 Task: Add Member Danyal to Card Card0023 in Board Board0021 in Workspace Development in Trello
Action: Mouse moved to (420, 466)
Screenshot: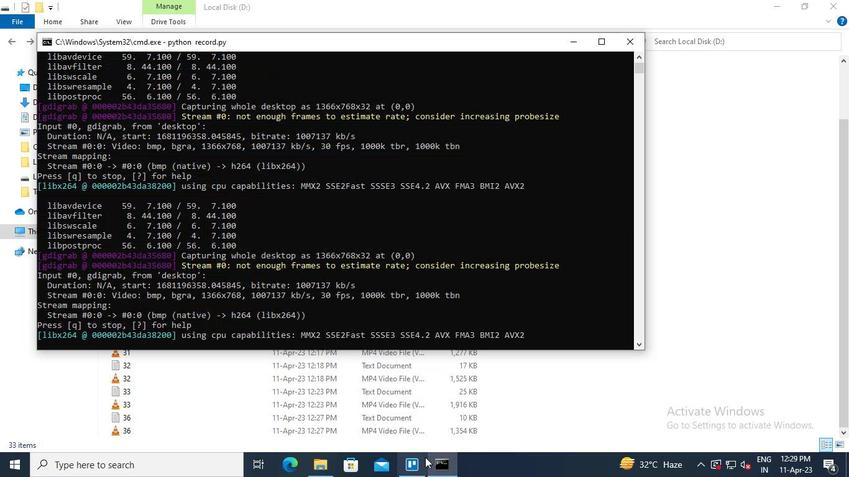 
Action: Mouse pressed left at (420, 466)
Screenshot: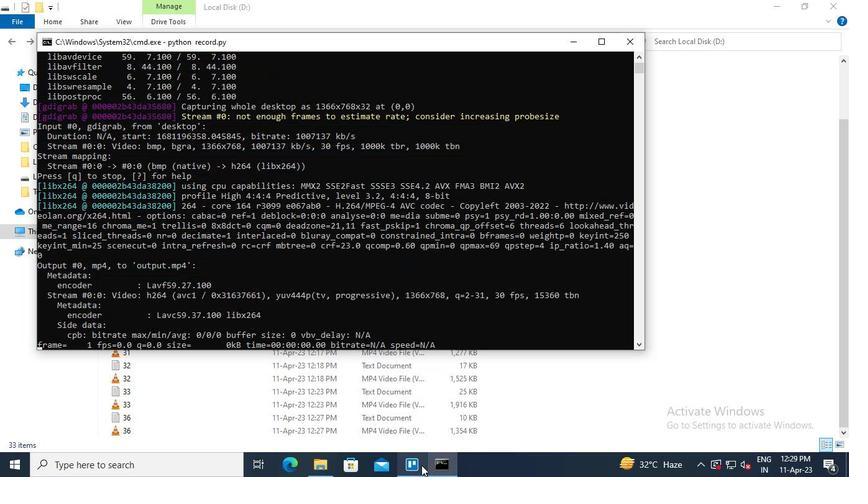 
Action: Mouse moved to (197, 325)
Screenshot: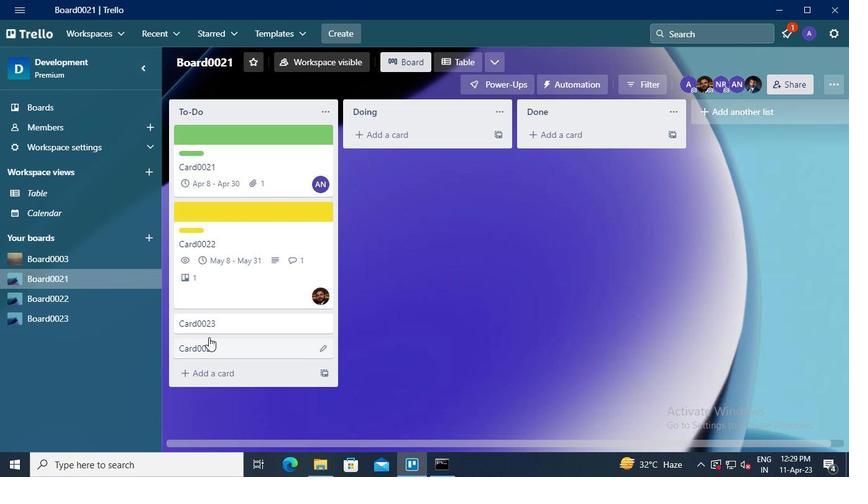 
Action: Mouse pressed left at (197, 325)
Screenshot: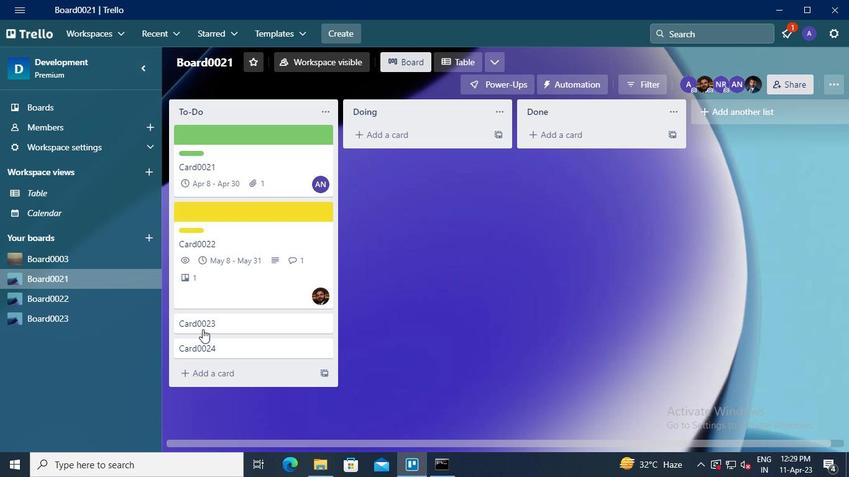 
Action: Mouse moved to (593, 156)
Screenshot: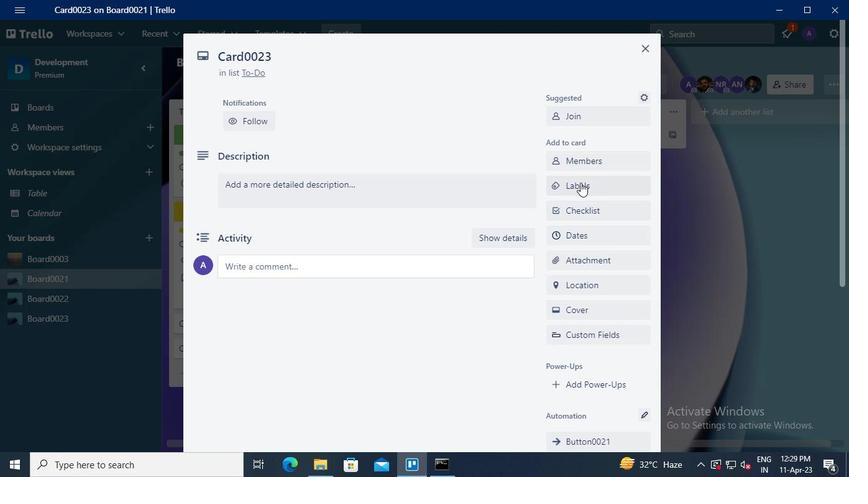 
Action: Mouse pressed left at (593, 156)
Screenshot: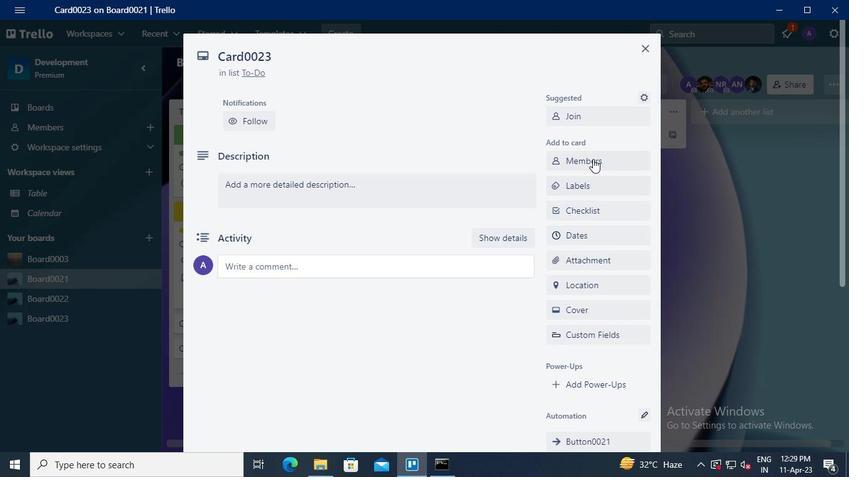 
Action: Mouse moved to (596, 209)
Screenshot: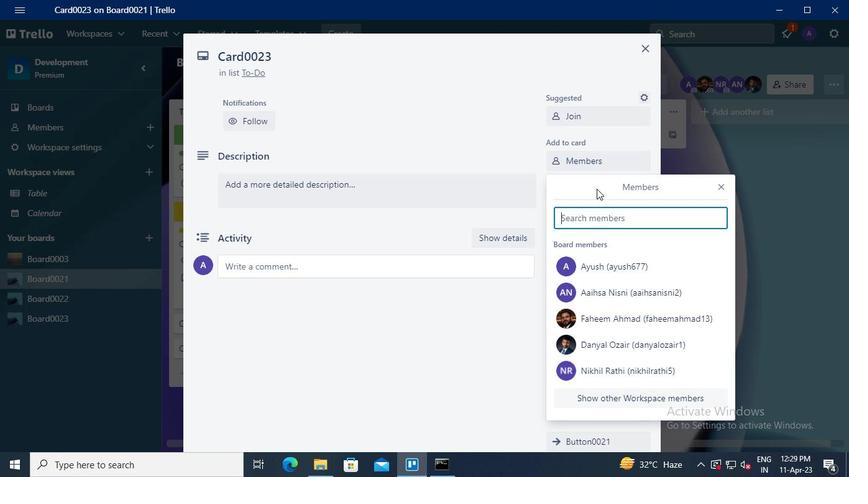 
Action: Keyboard Key.shift
Screenshot: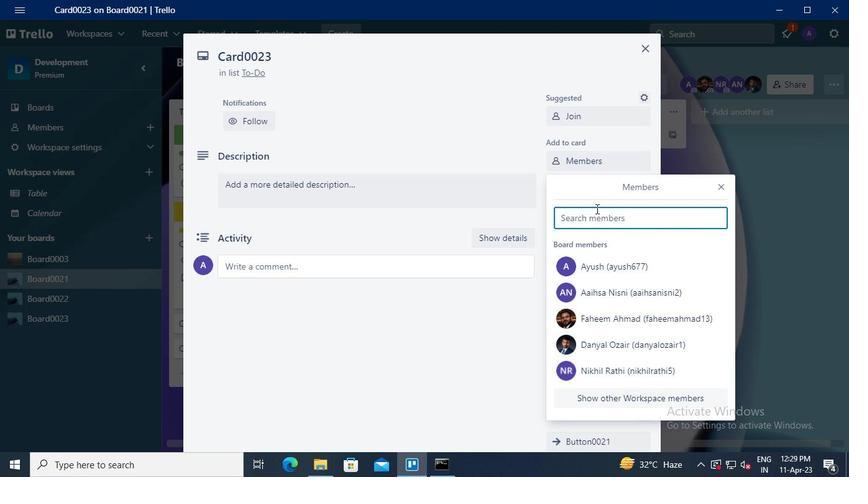 
Action: Keyboard D
Screenshot: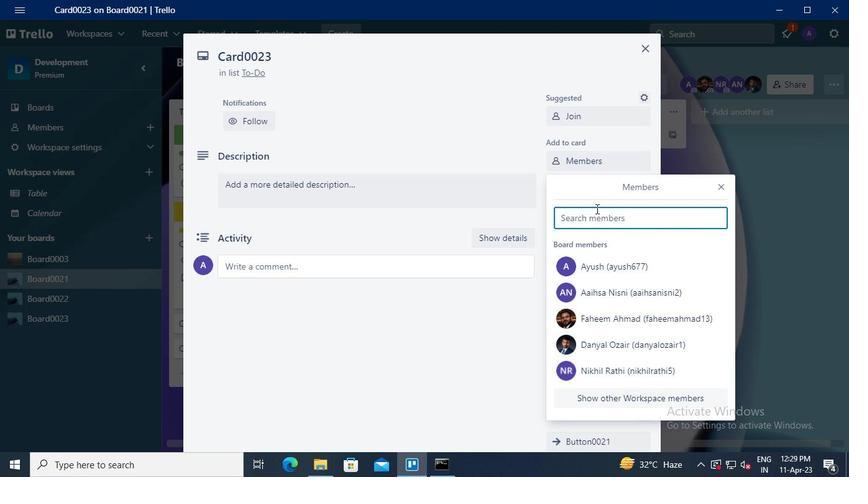 
Action: Keyboard a
Screenshot: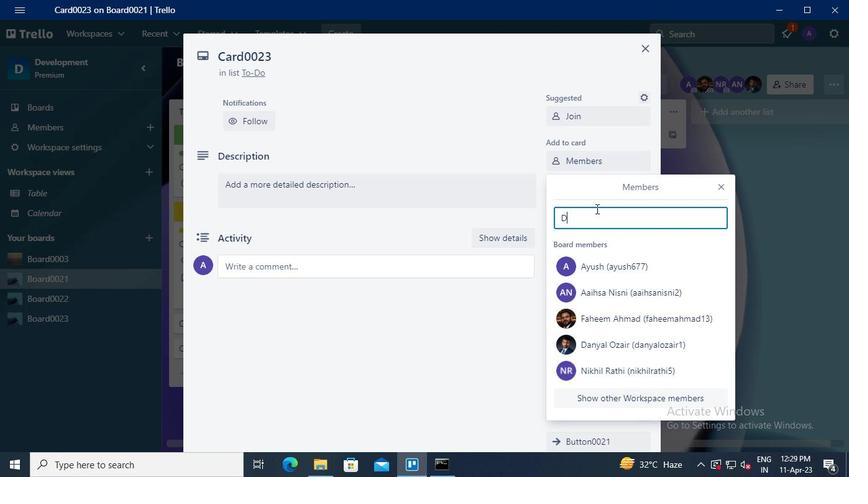 
Action: Keyboard n
Screenshot: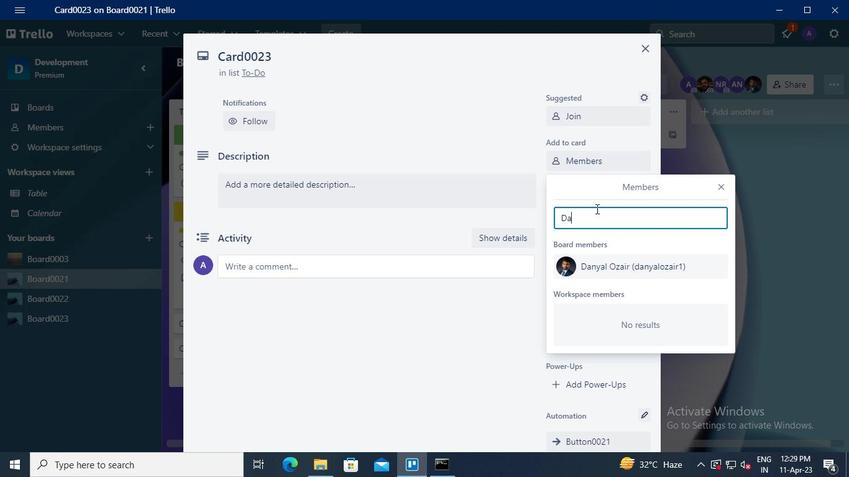 
Action: Keyboard y
Screenshot: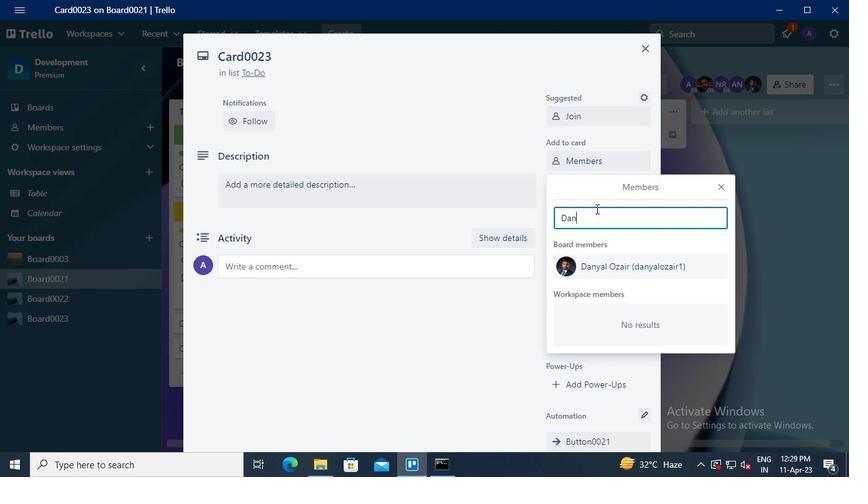 
Action: Keyboard a
Screenshot: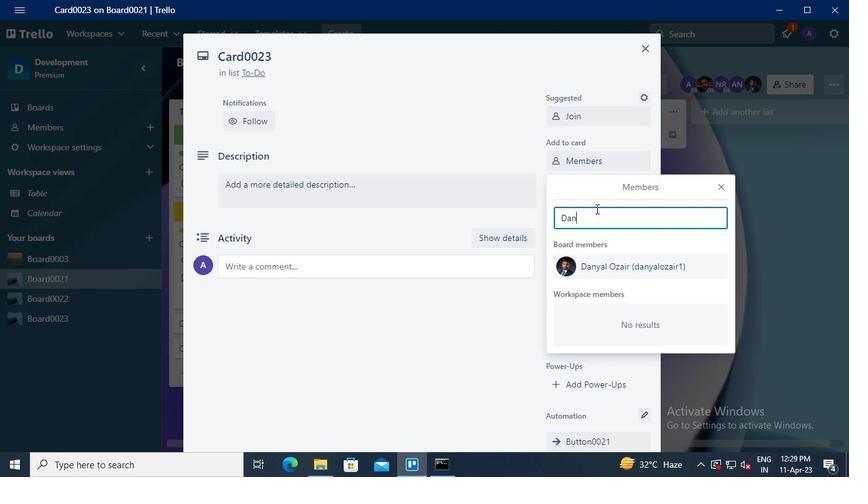 
Action: Keyboard l
Screenshot: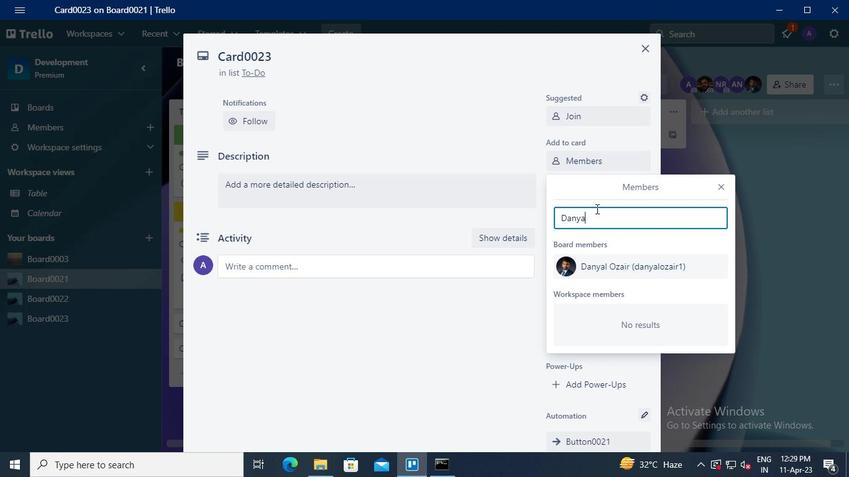 
Action: Mouse moved to (624, 273)
Screenshot: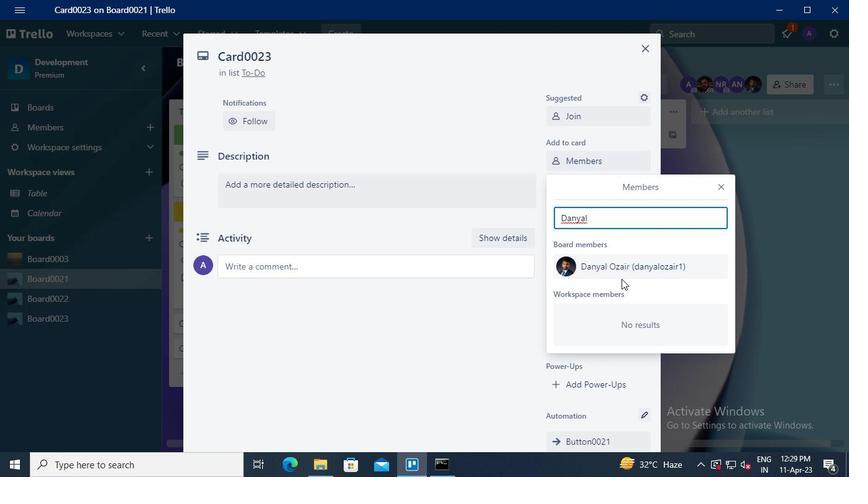 
Action: Mouse pressed left at (624, 273)
Screenshot: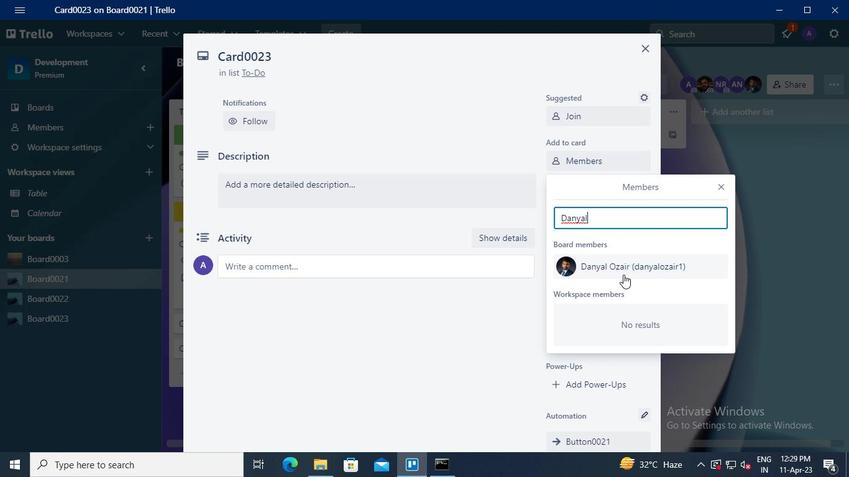 
Action: Mouse moved to (719, 188)
Screenshot: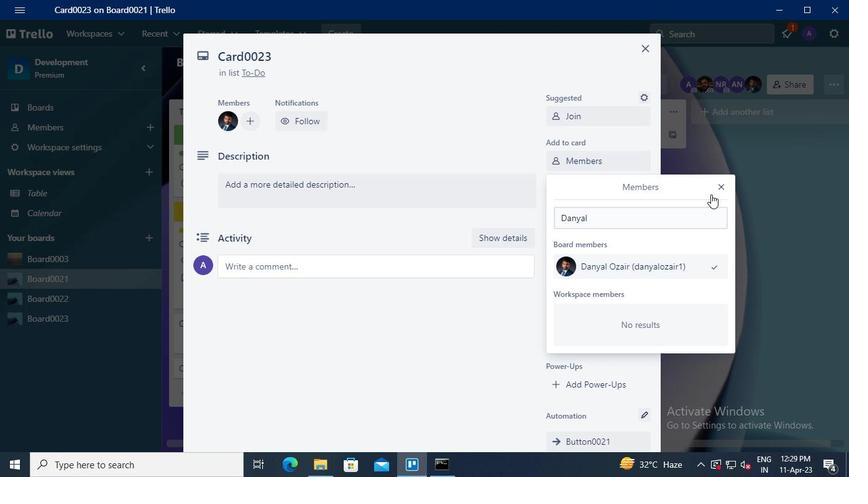 
Action: Mouse pressed left at (719, 188)
Screenshot: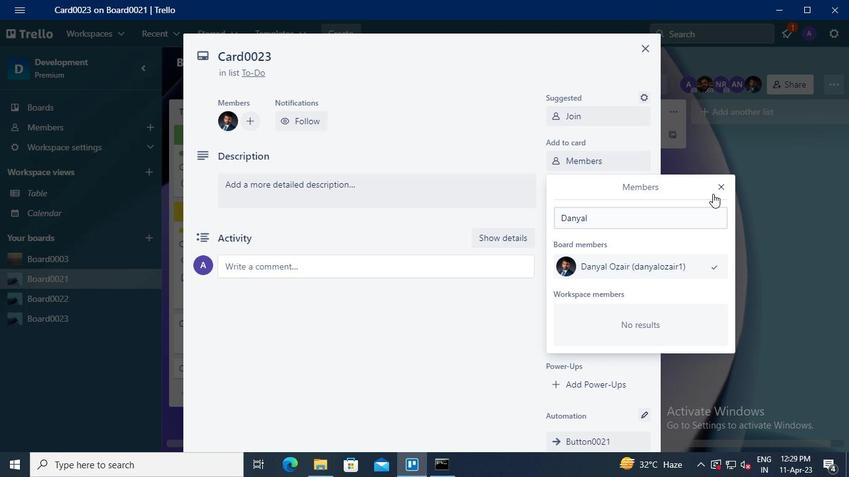 
Action: Mouse moved to (451, 473)
Screenshot: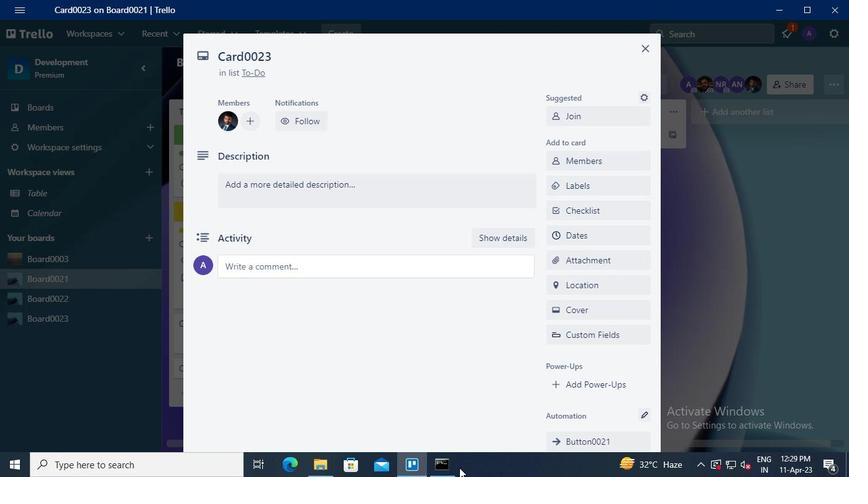 
Action: Mouse pressed left at (451, 473)
Screenshot: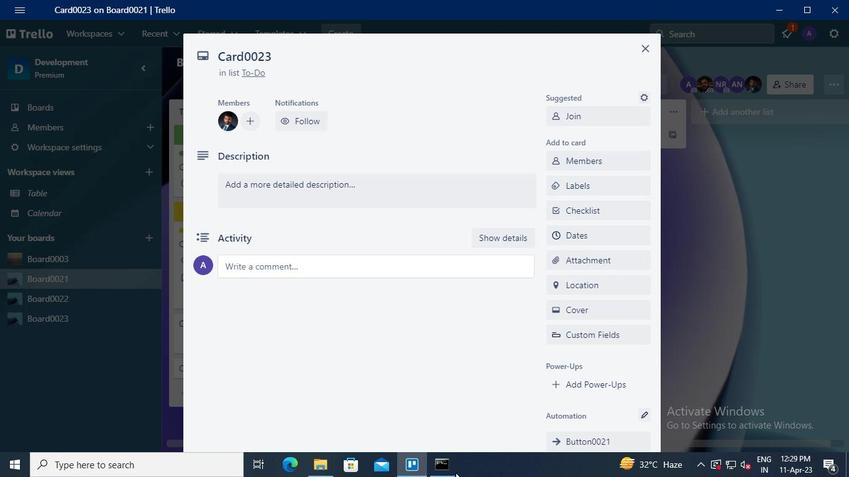 
Action: Mouse moved to (620, 40)
Screenshot: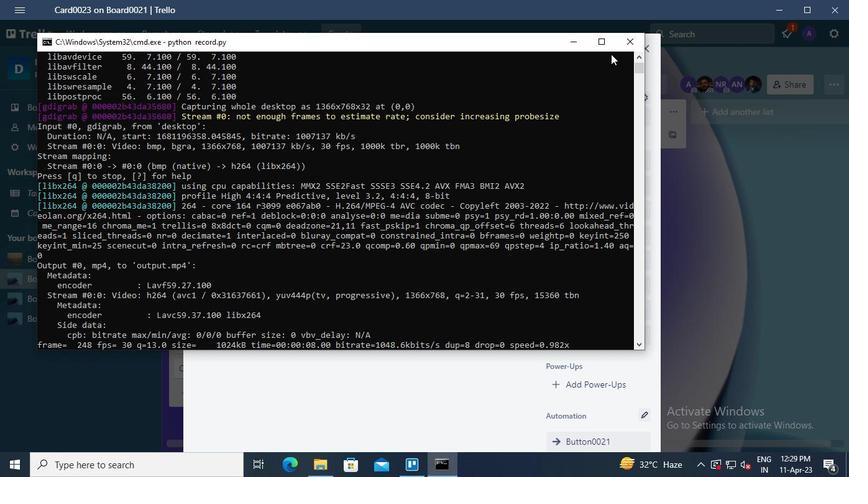 
Action: Mouse pressed left at (620, 40)
Screenshot: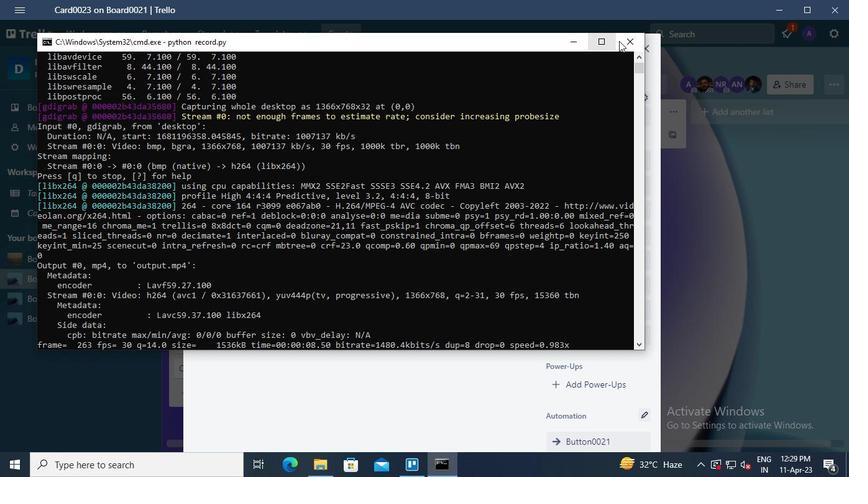 
